 Task: Add Chicken Kabob With Vegetables to the cart.
Action: Mouse moved to (23, 96)
Screenshot: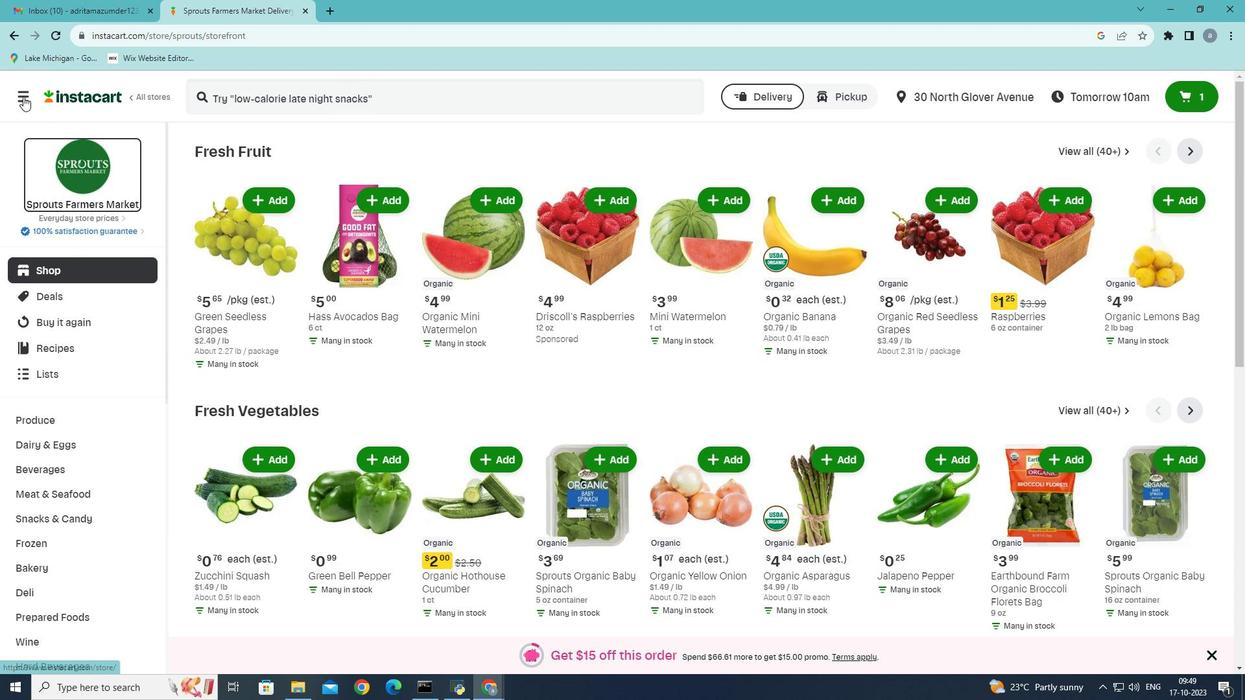 
Action: Mouse pressed left at (23, 96)
Screenshot: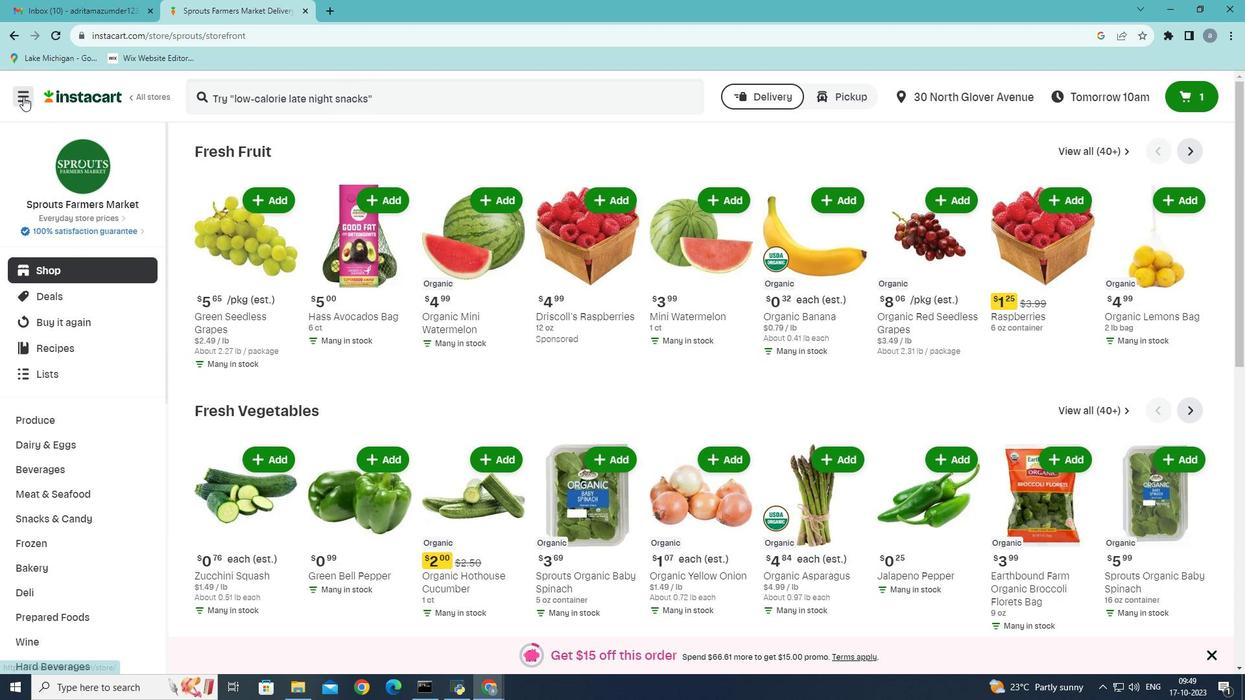 
Action: Mouse moved to (52, 378)
Screenshot: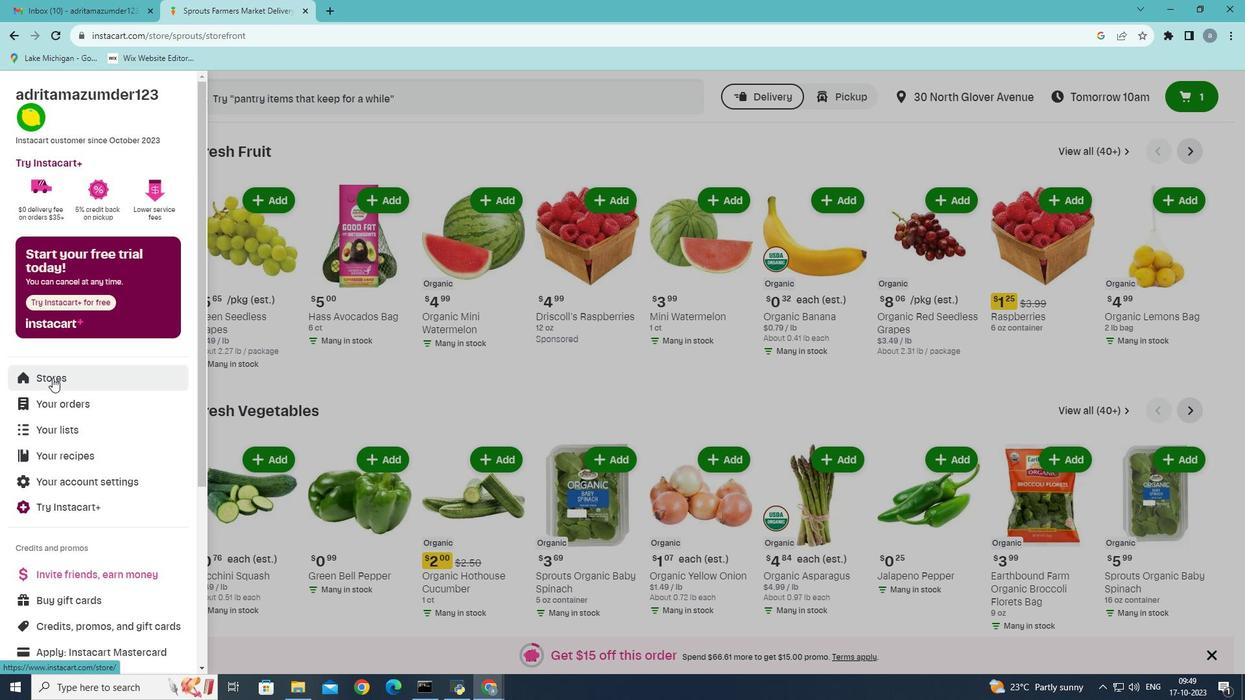 
Action: Mouse pressed left at (52, 378)
Screenshot: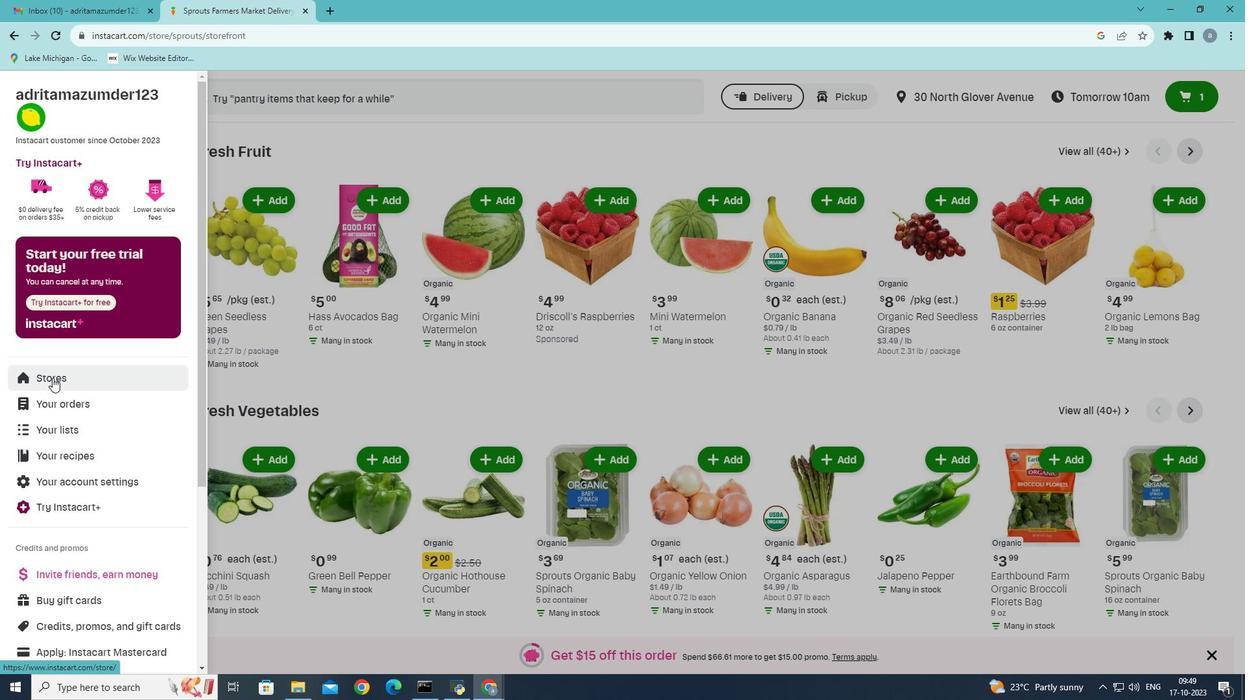 
Action: Mouse moved to (293, 147)
Screenshot: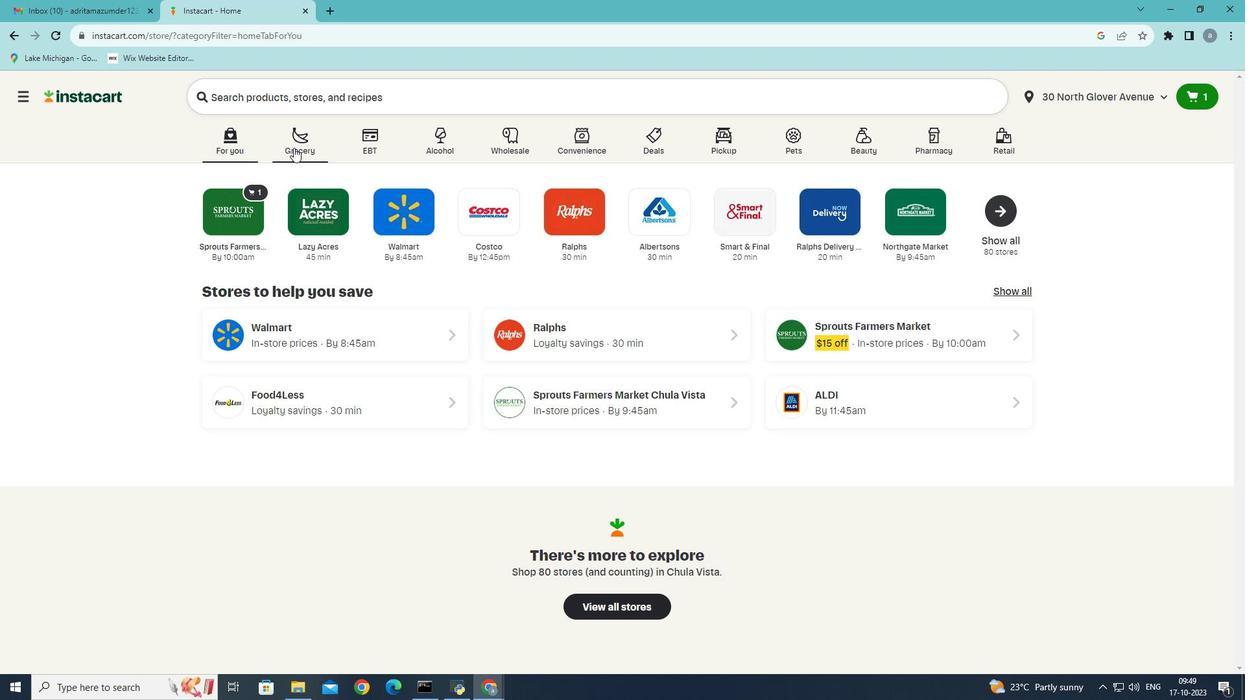 
Action: Mouse pressed left at (293, 147)
Screenshot: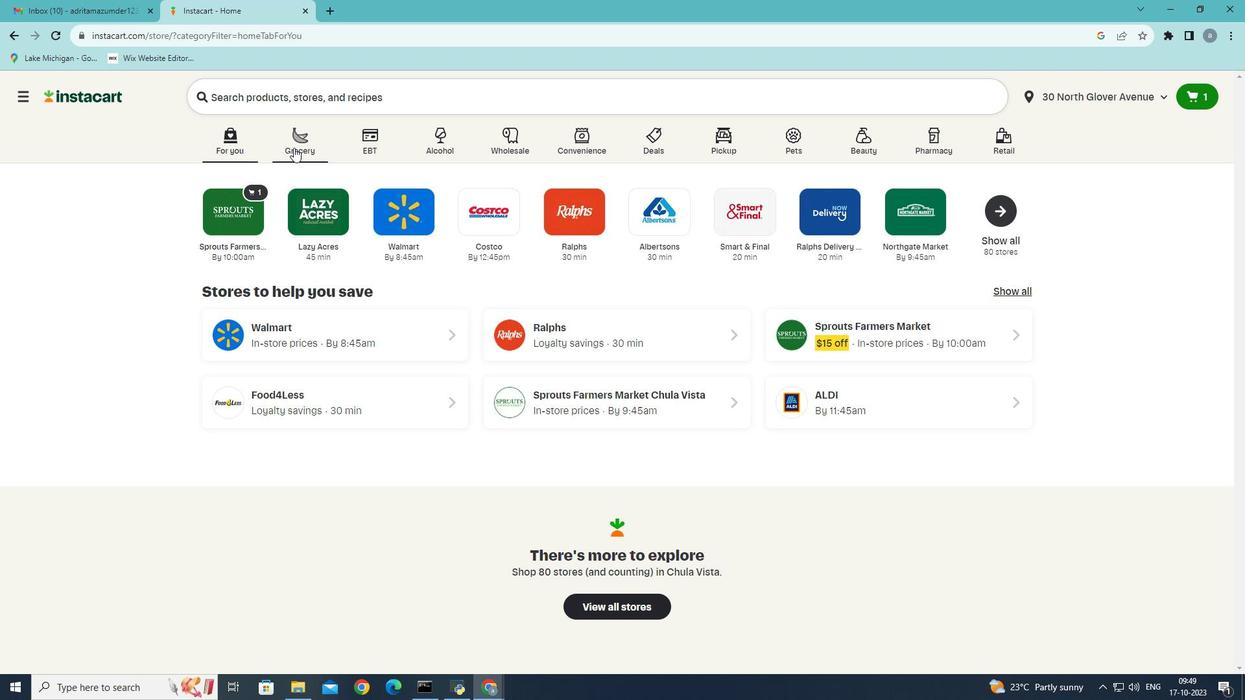 
Action: Mouse moved to (288, 225)
Screenshot: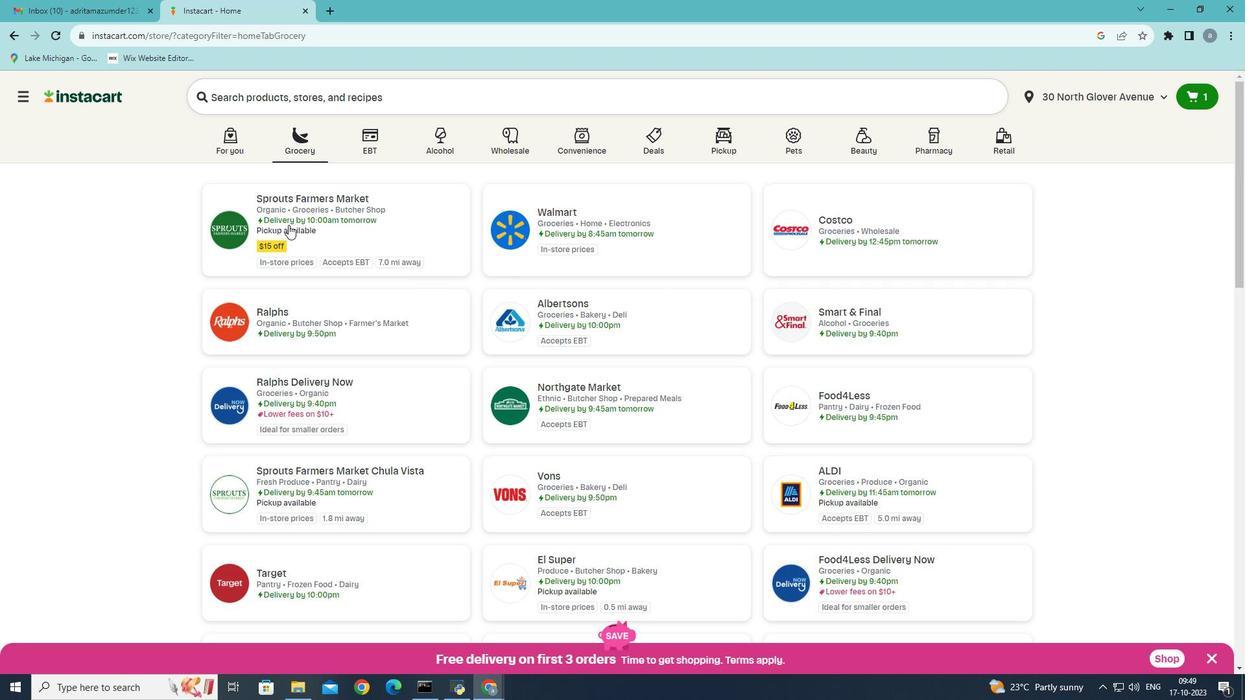 
Action: Mouse pressed left at (288, 225)
Screenshot: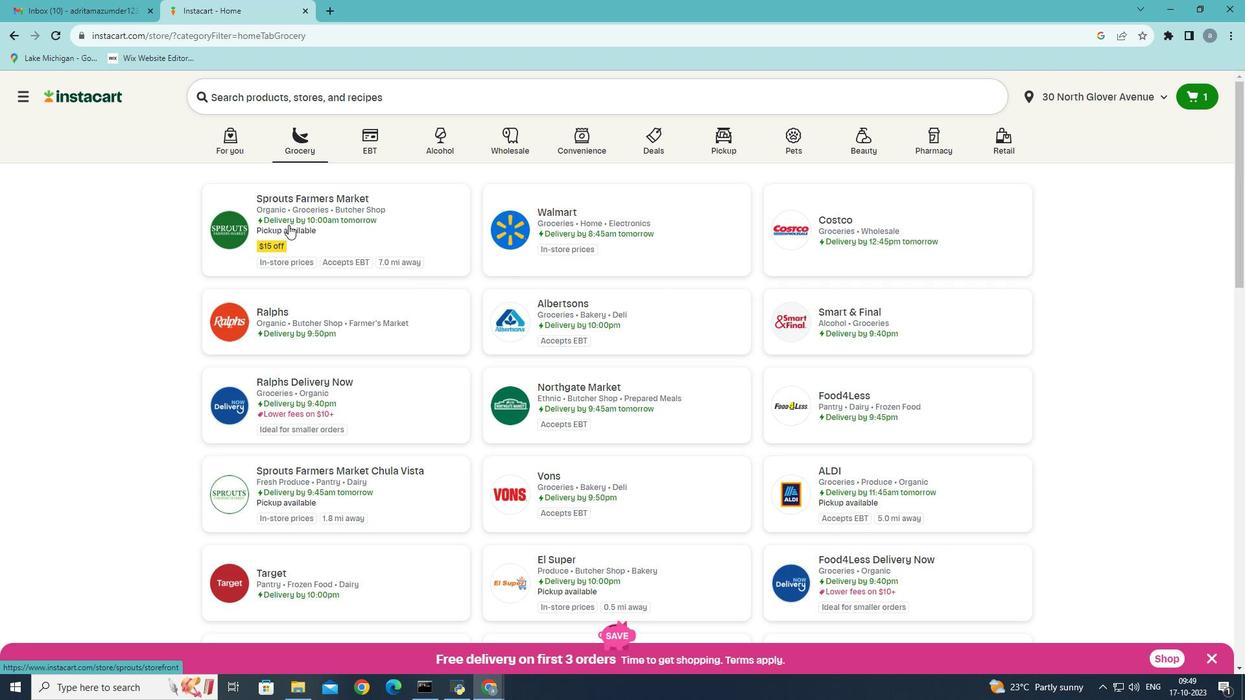 
Action: Mouse moved to (83, 491)
Screenshot: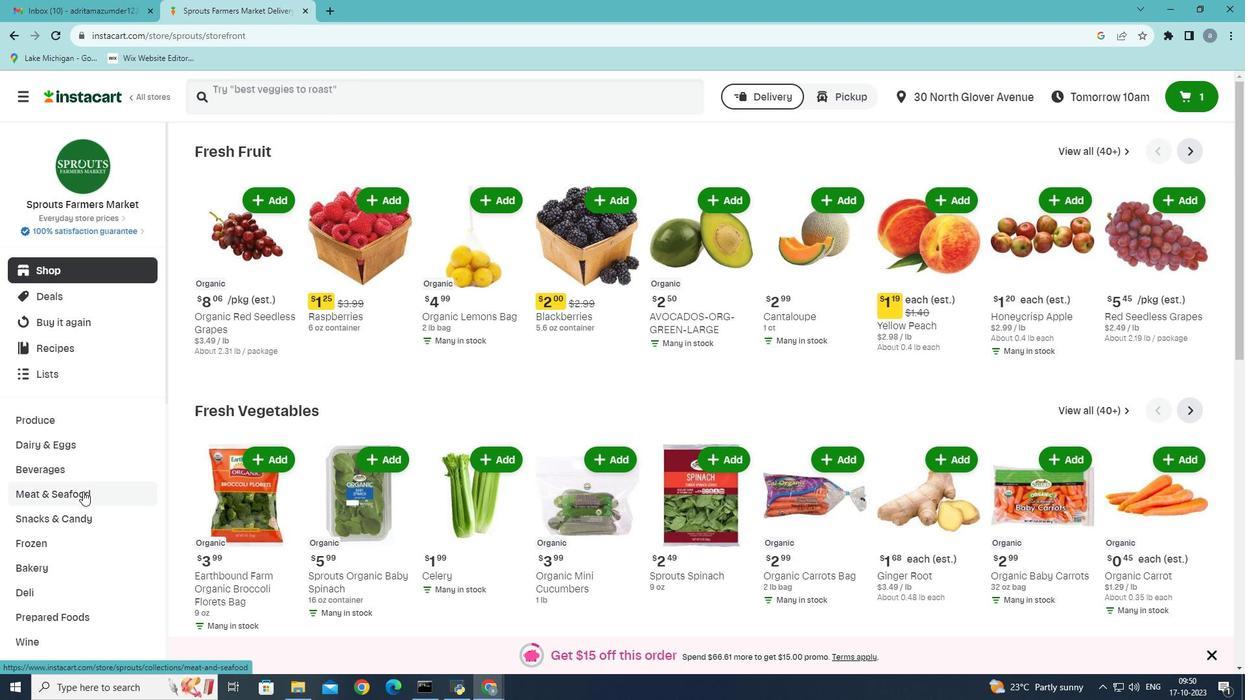 
Action: Mouse pressed left at (83, 491)
Screenshot: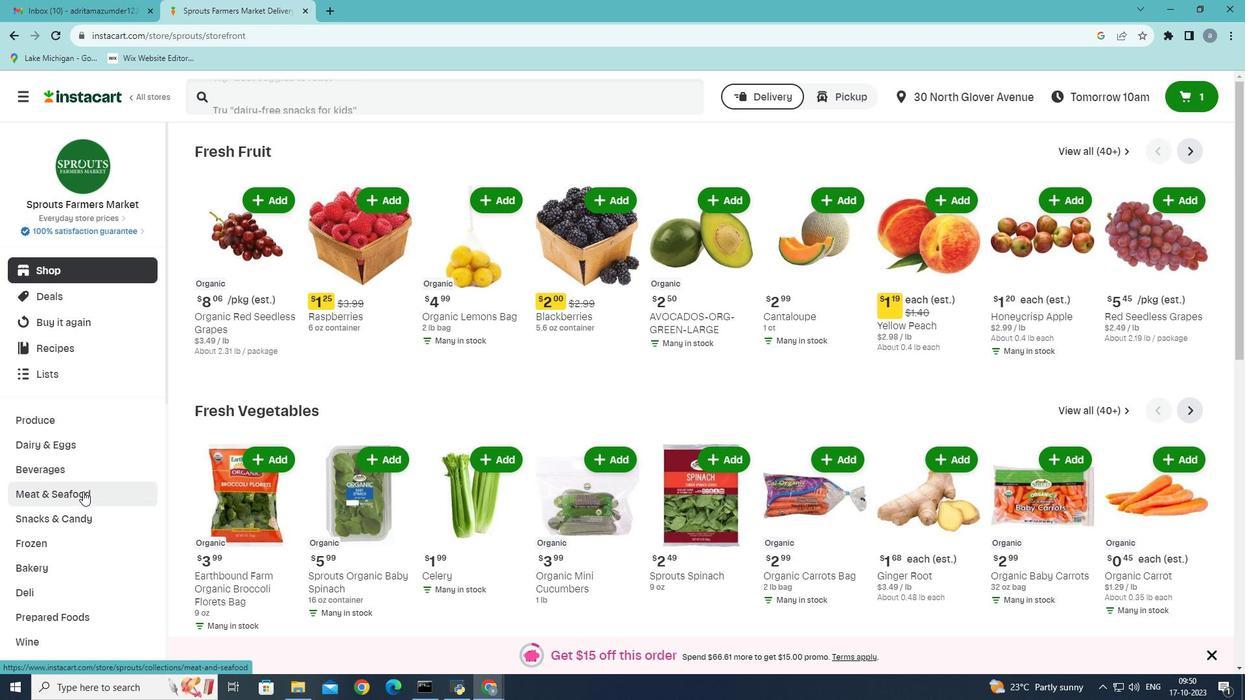
Action: Mouse moved to (322, 180)
Screenshot: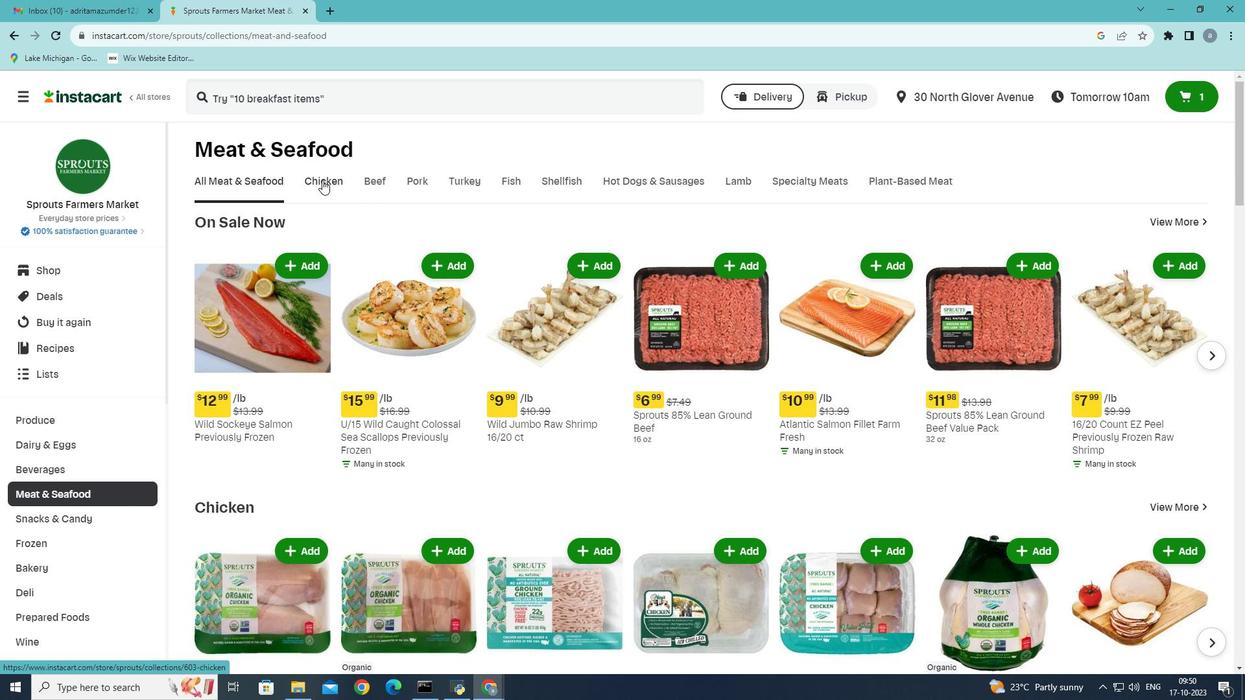 
Action: Mouse pressed left at (322, 180)
Screenshot: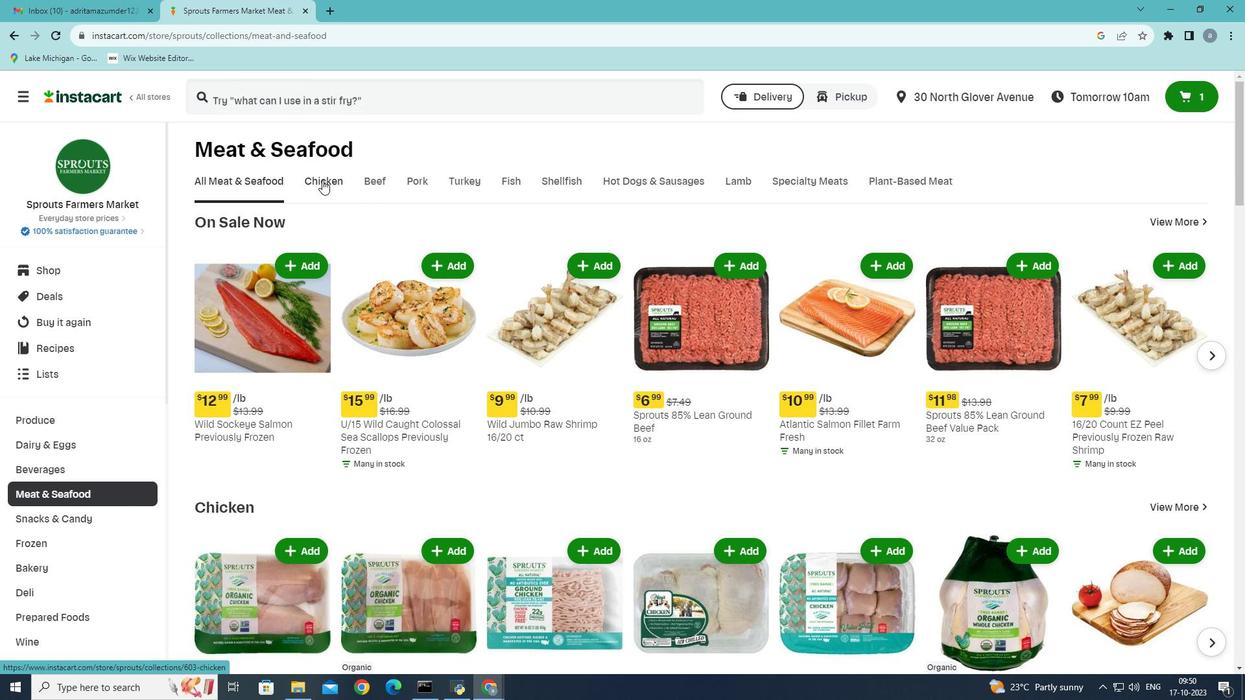 
Action: Mouse moved to (738, 443)
Screenshot: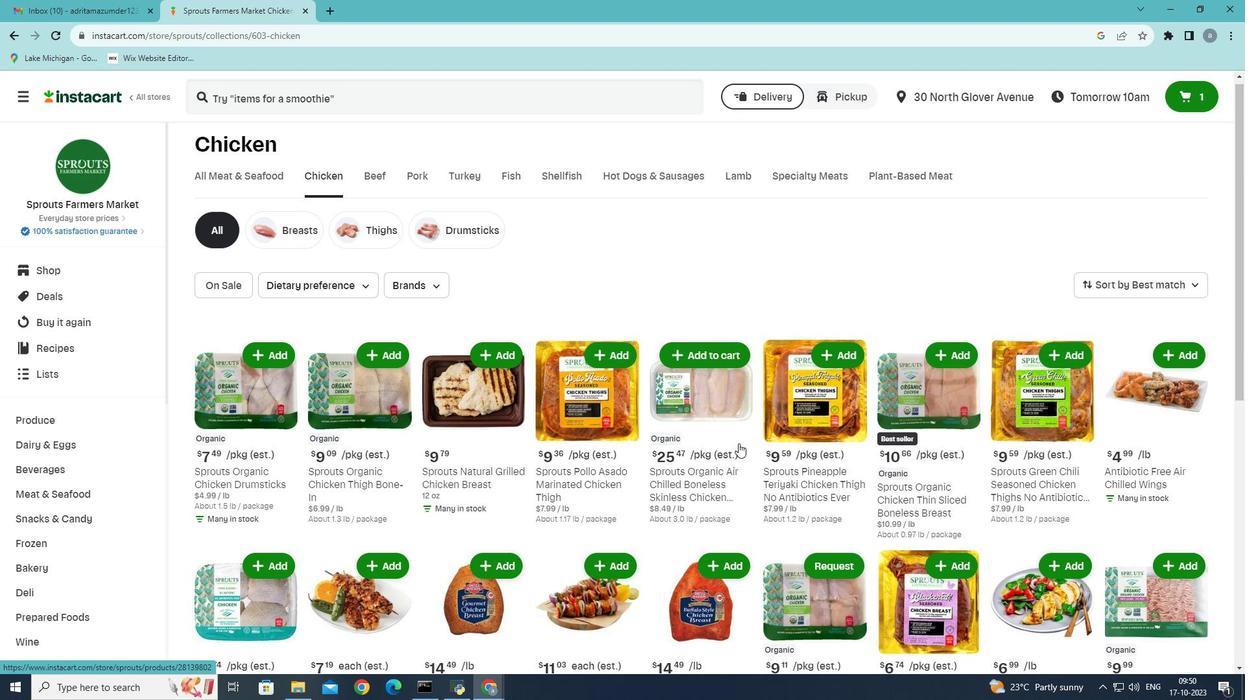 
Action: Mouse scrolled (738, 443) with delta (0, 0)
Screenshot: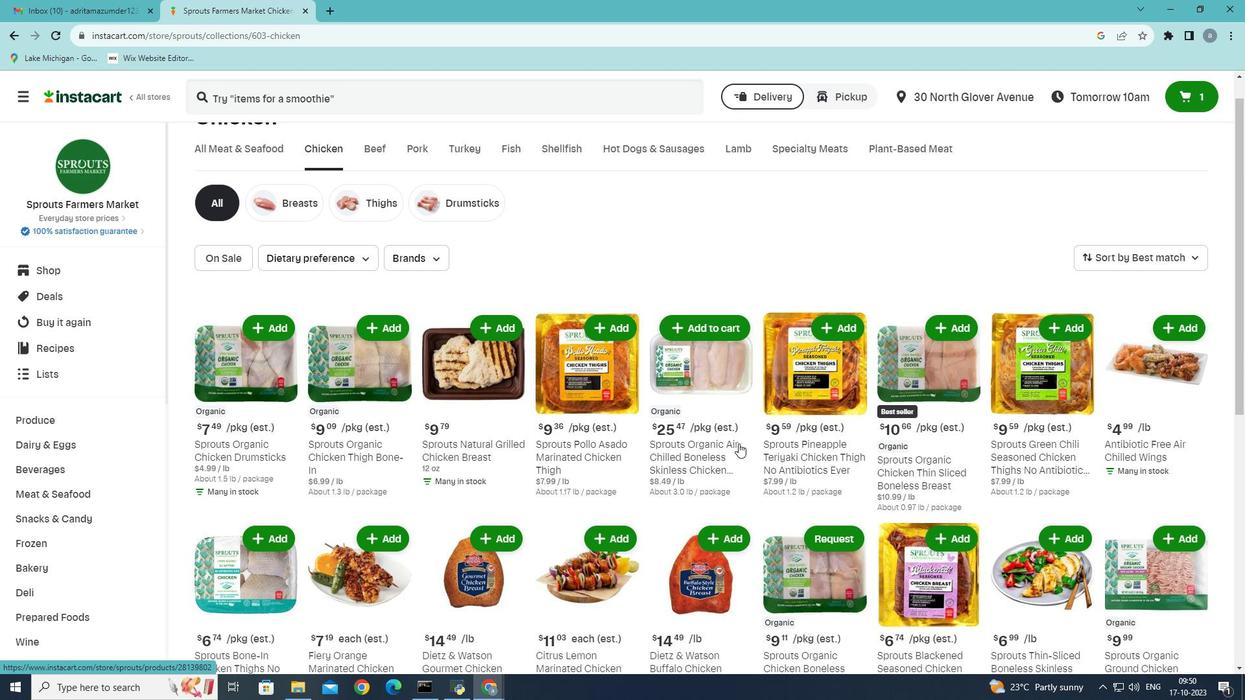 
Action: Mouse scrolled (738, 443) with delta (0, 0)
Screenshot: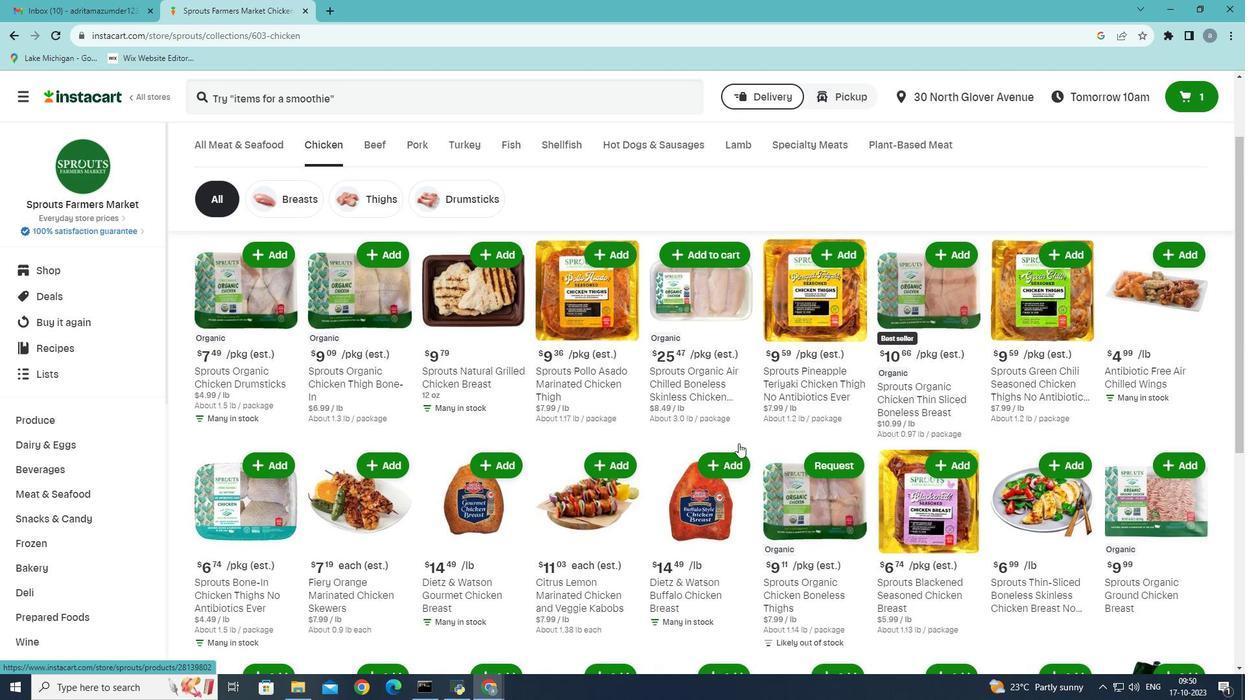 
Action: Mouse scrolled (738, 443) with delta (0, 0)
Screenshot: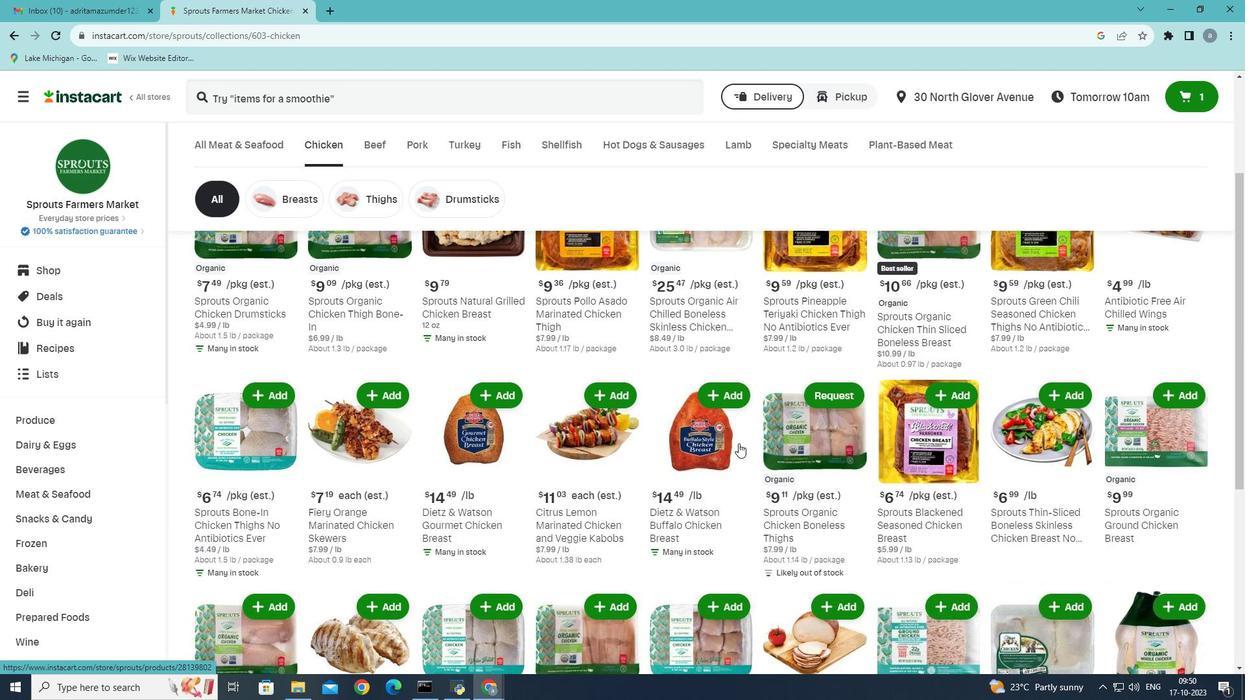 
Action: Mouse scrolled (738, 443) with delta (0, 0)
Screenshot: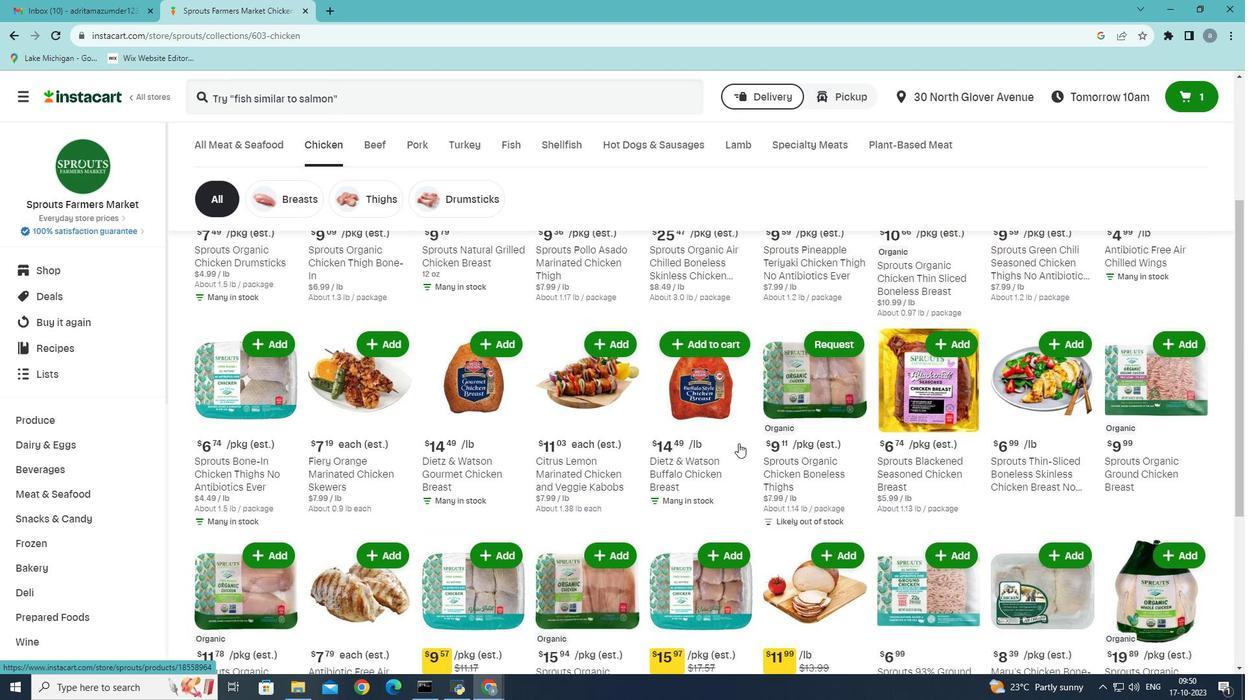 
Action: Mouse scrolled (738, 443) with delta (0, 0)
Screenshot: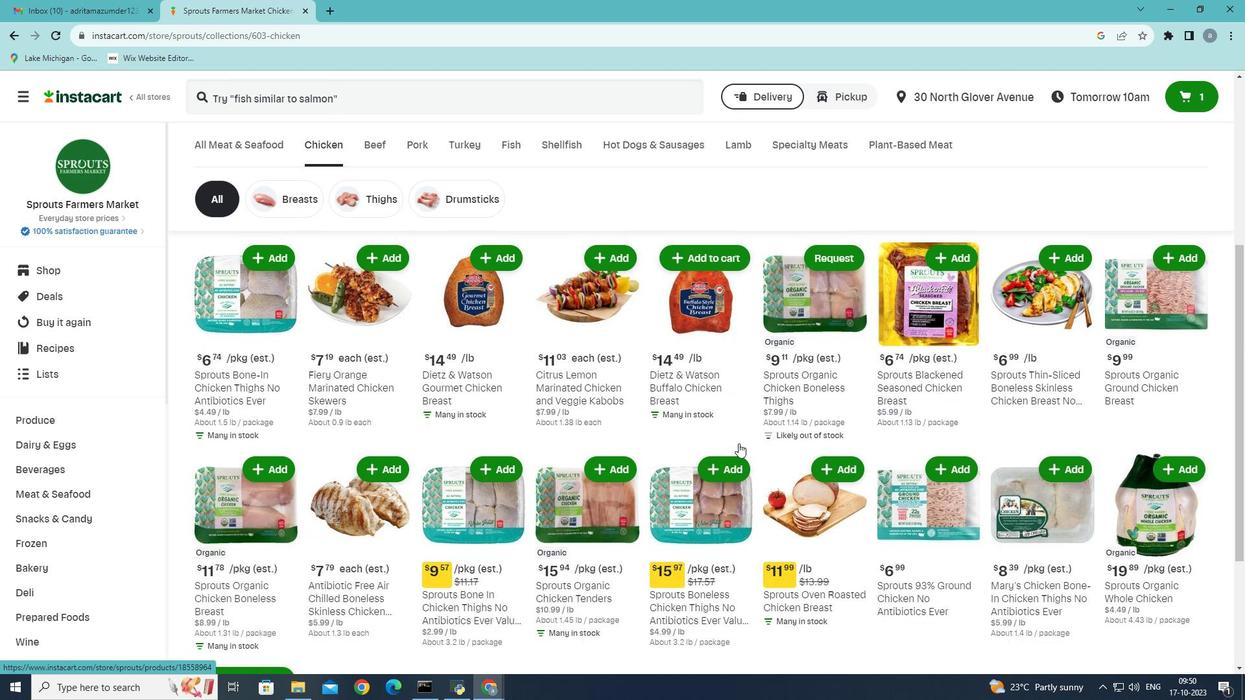 
Action: Mouse moved to (611, 247)
Screenshot: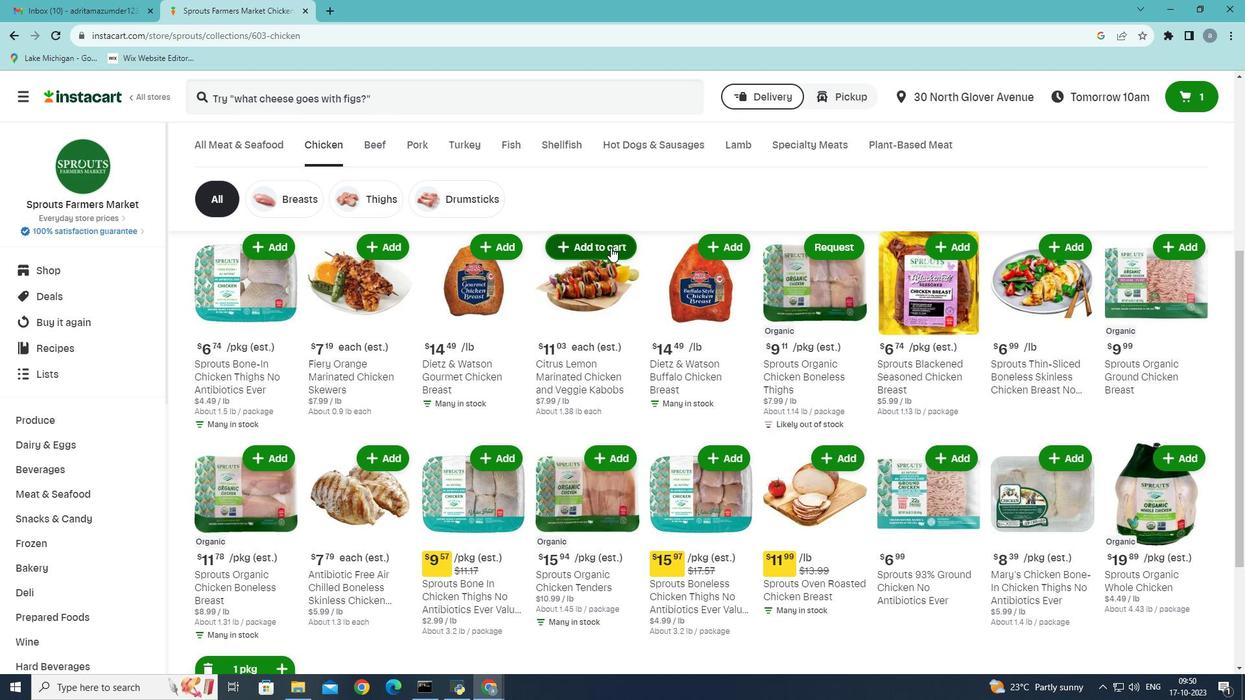 
Action: Mouse pressed left at (611, 247)
Screenshot: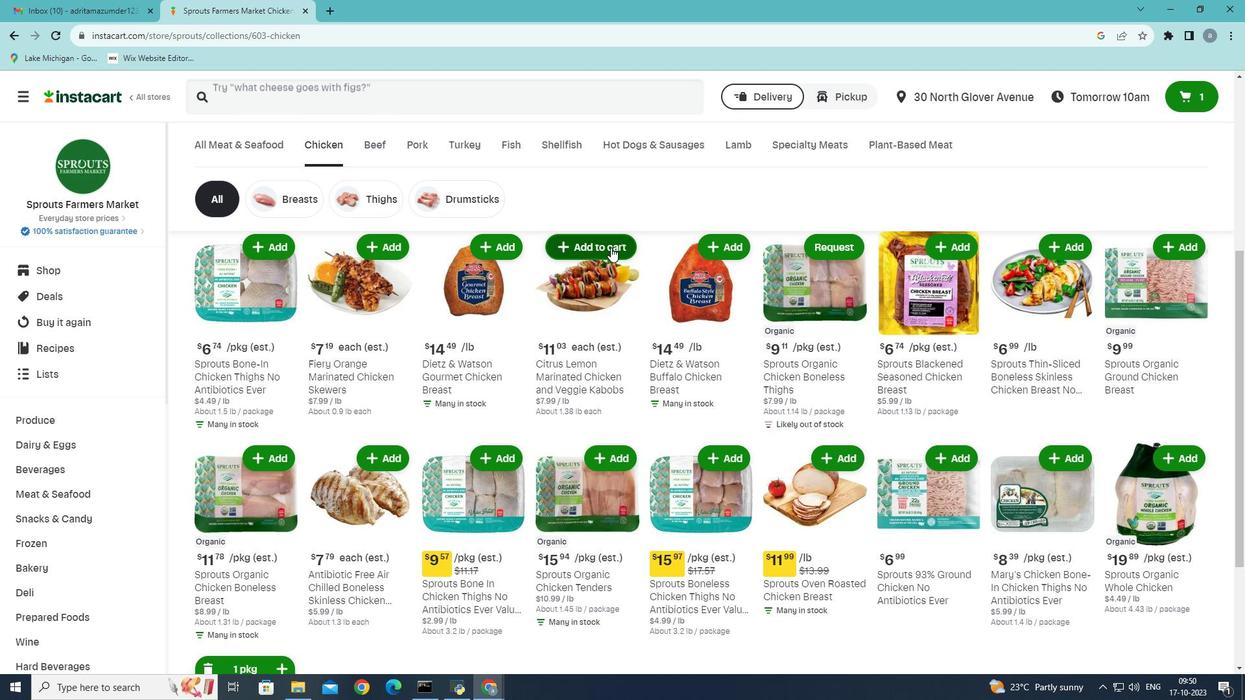 
Action: Mouse moved to (626, 331)
Screenshot: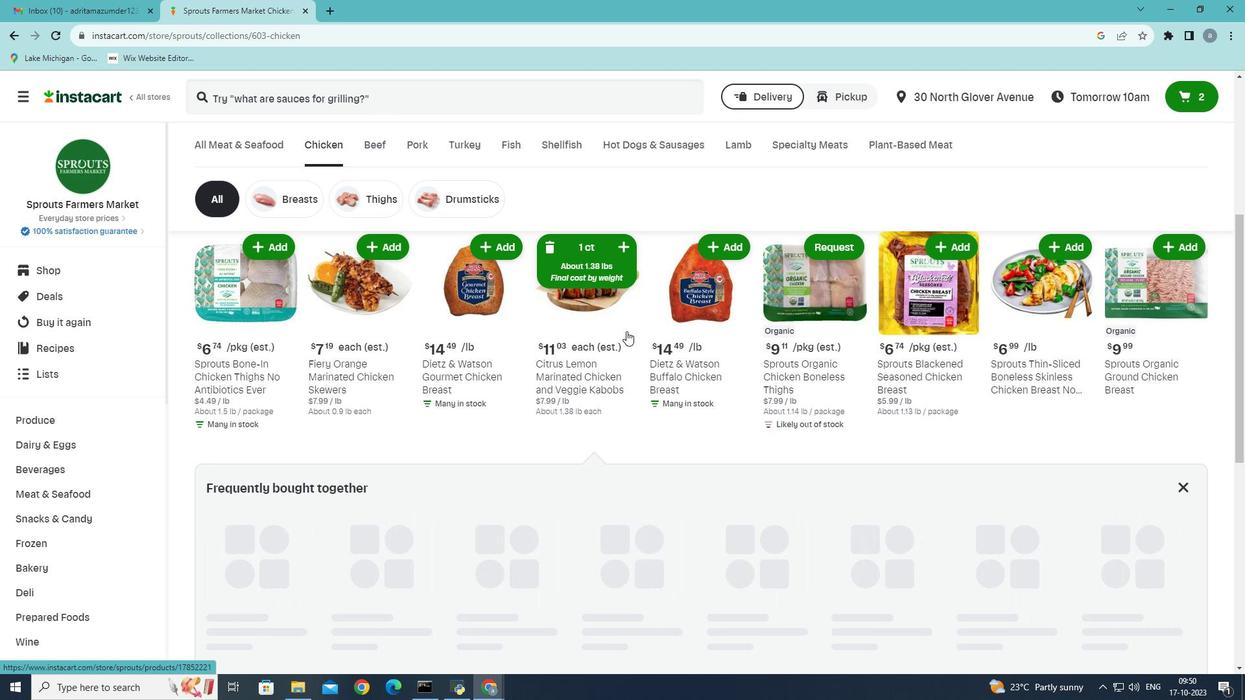 
